 Task: Change the view settings in your email application.
Action: Mouse moved to (266, 32)
Screenshot: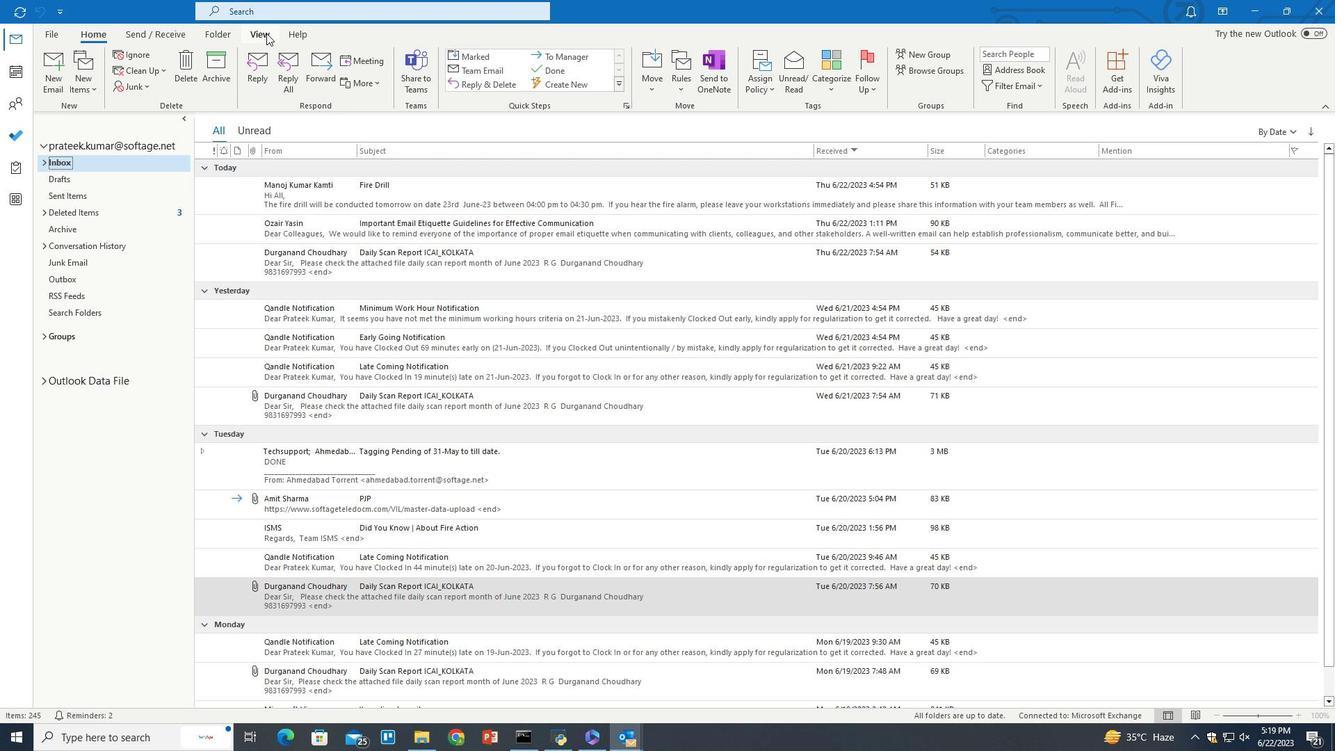 
Action: Mouse pressed left at (266, 32)
Screenshot: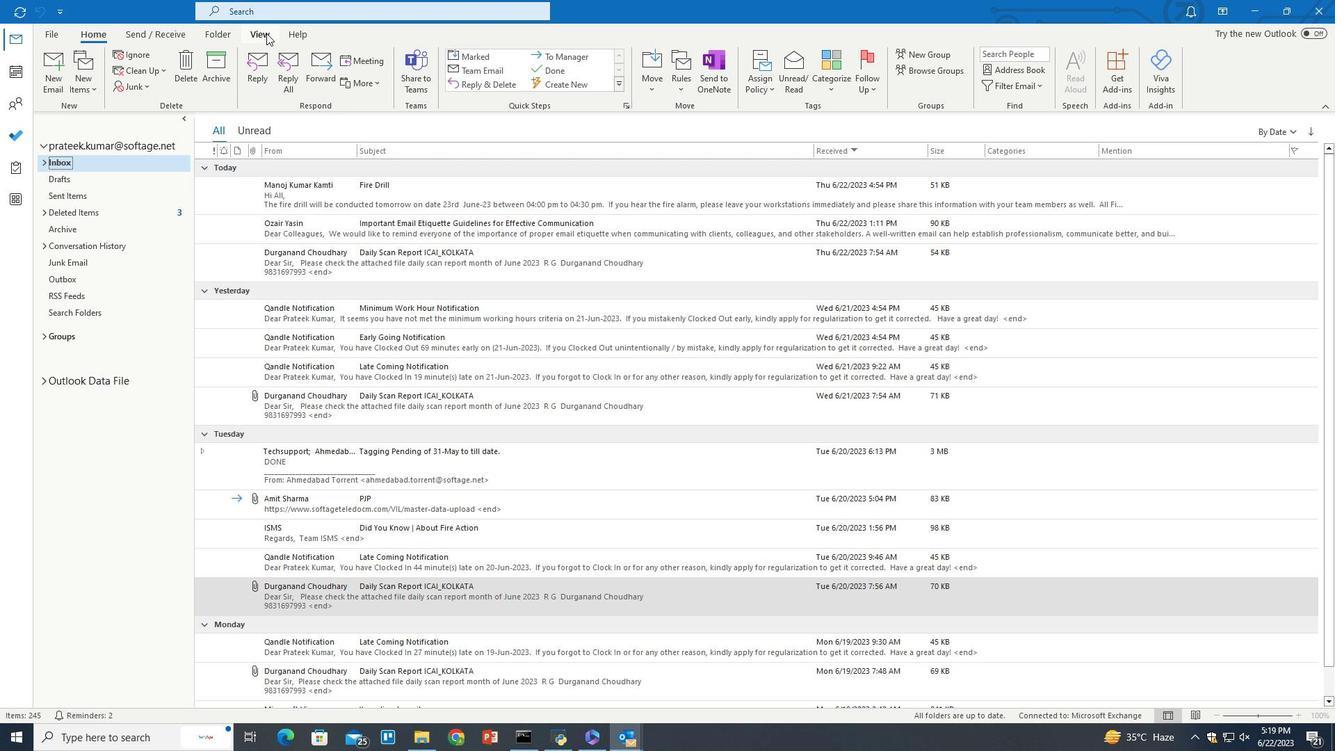 
Action: Mouse moved to (207, 84)
Screenshot: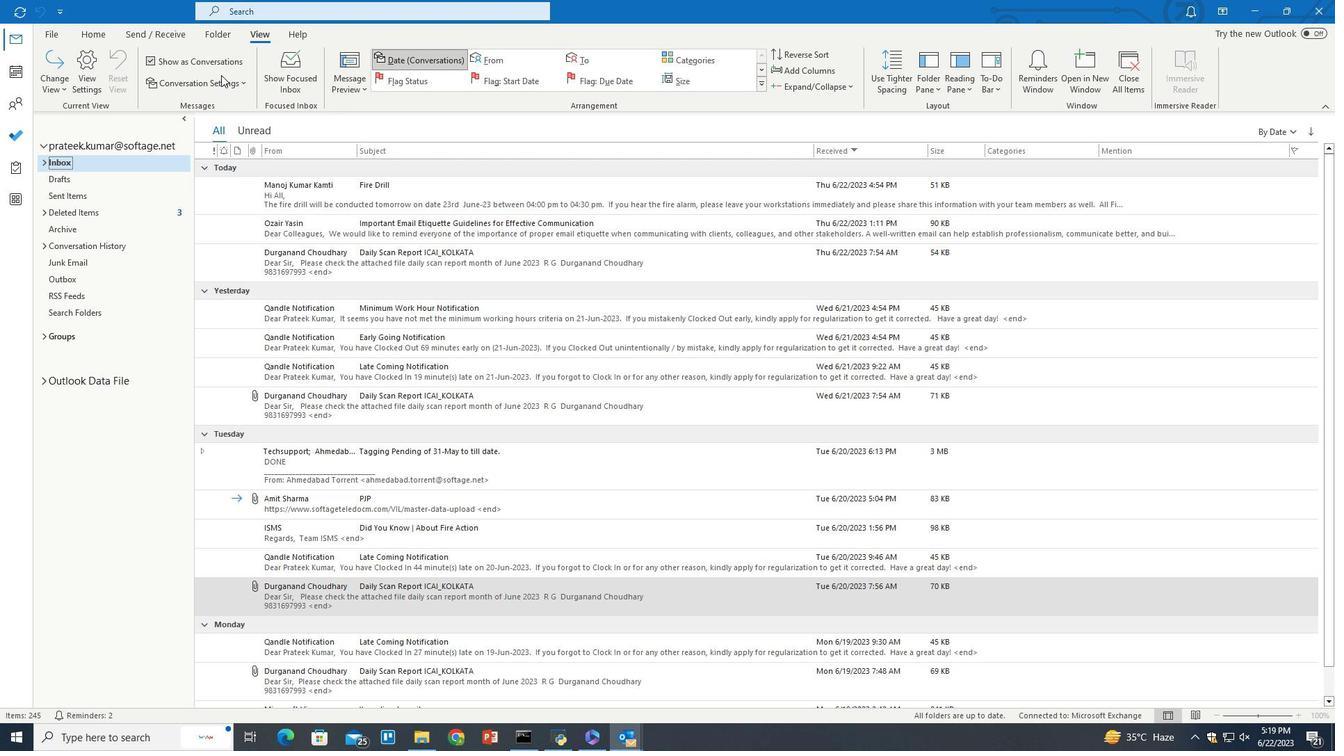
Action: Mouse pressed left at (207, 84)
Screenshot: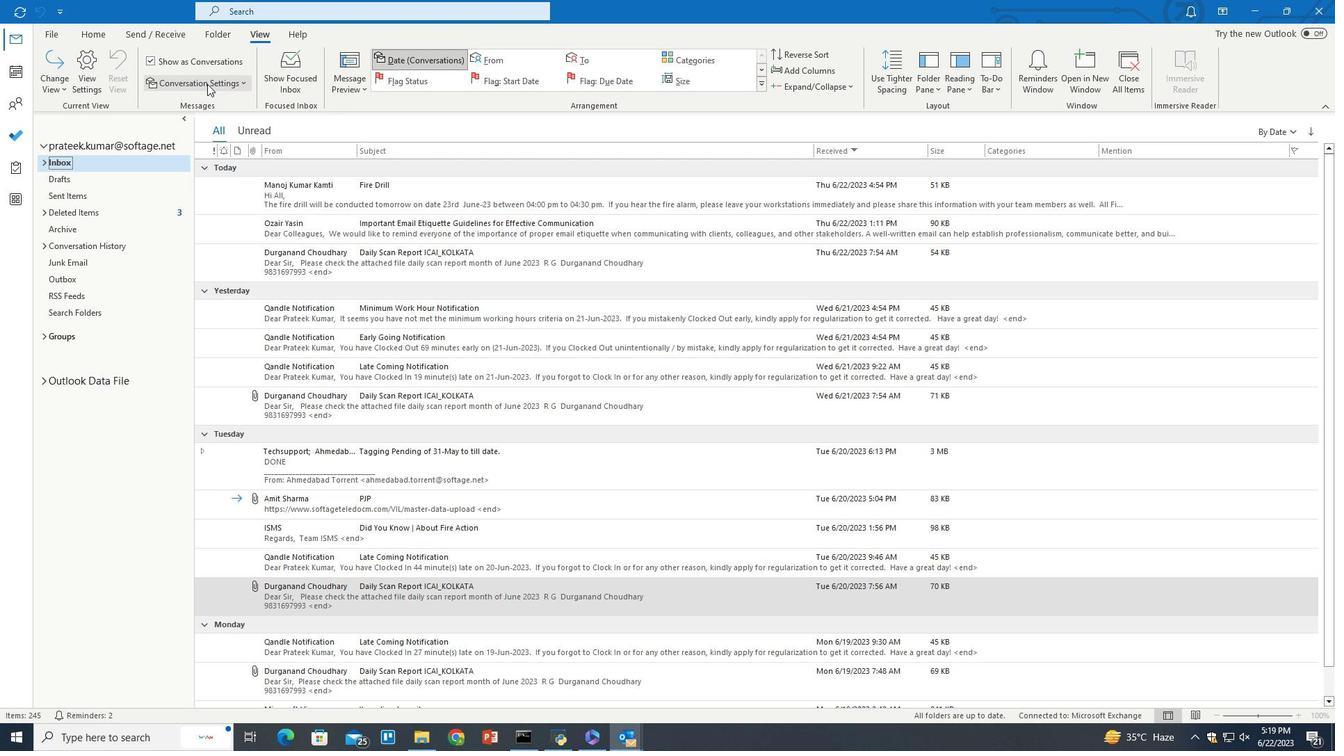 
Action: Mouse moved to (196, 115)
Screenshot: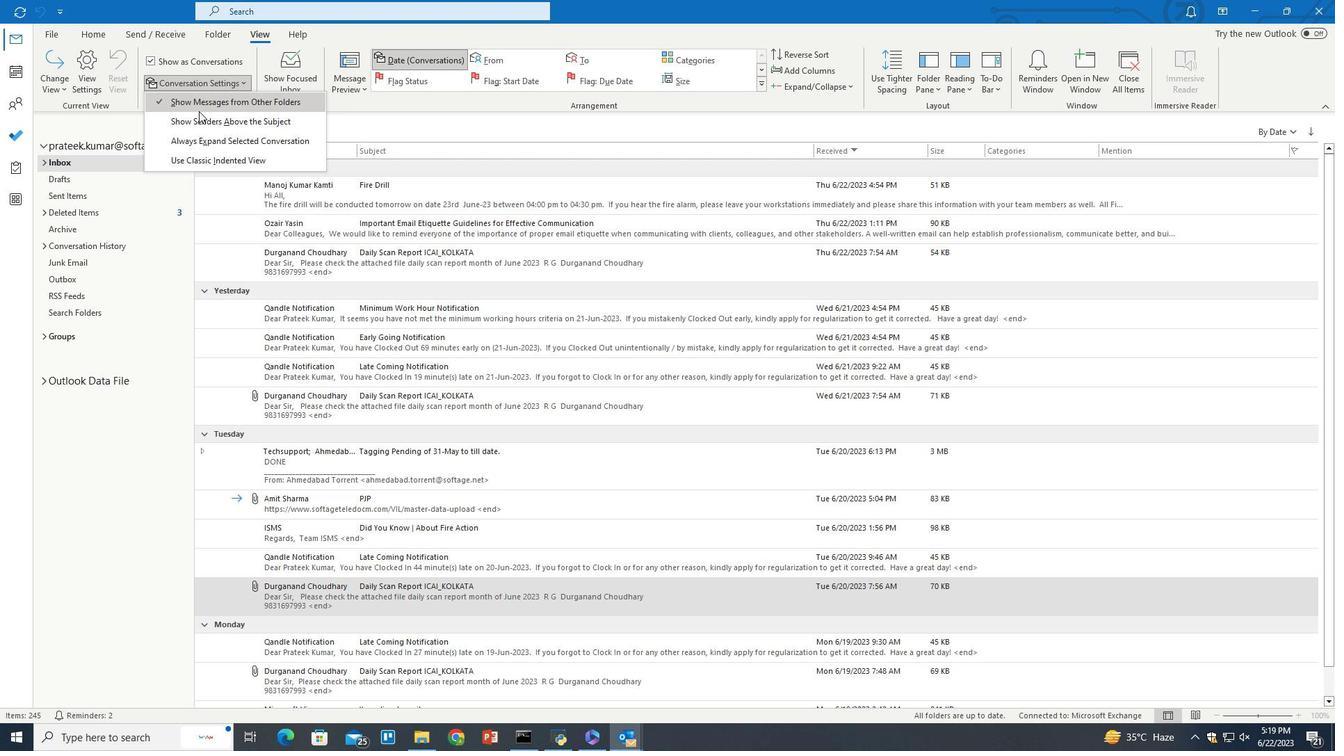 
Action: Mouse pressed left at (196, 115)
Screenshot: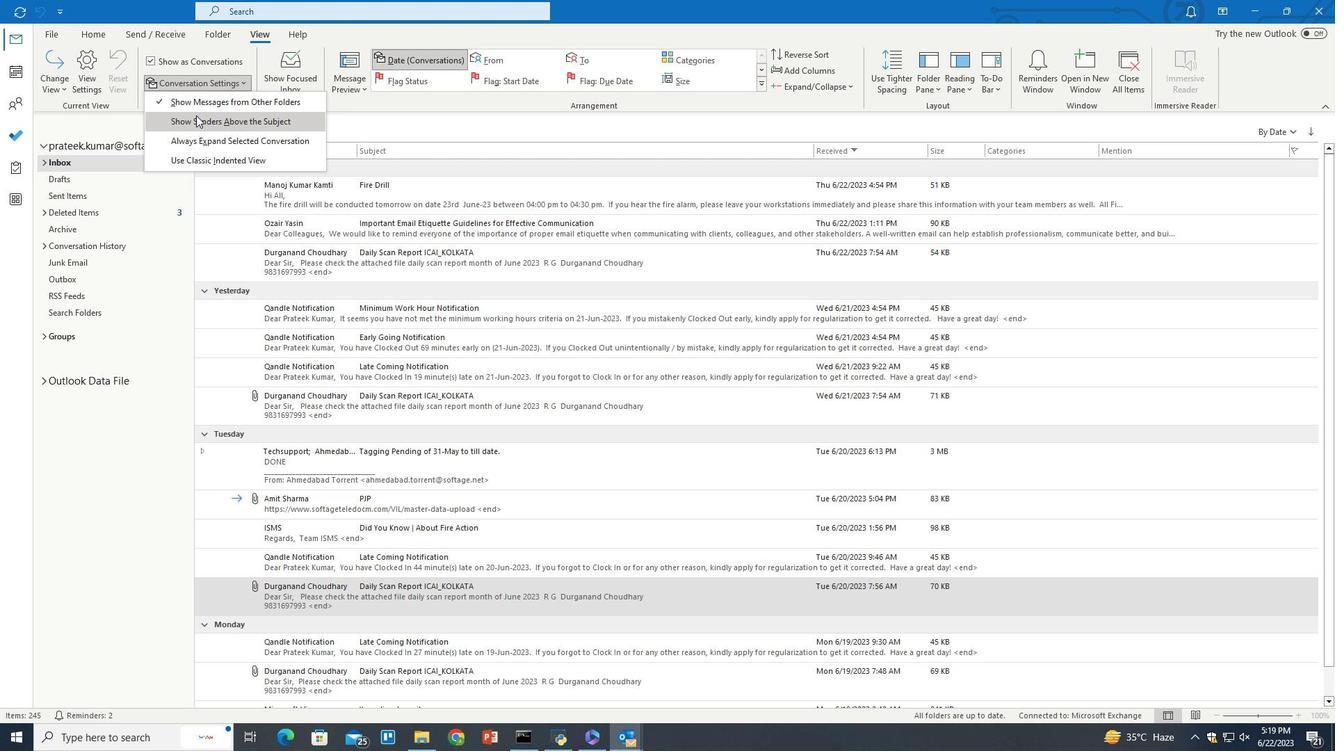 
Action: Mouse moved to (196, 116)
Screenshot: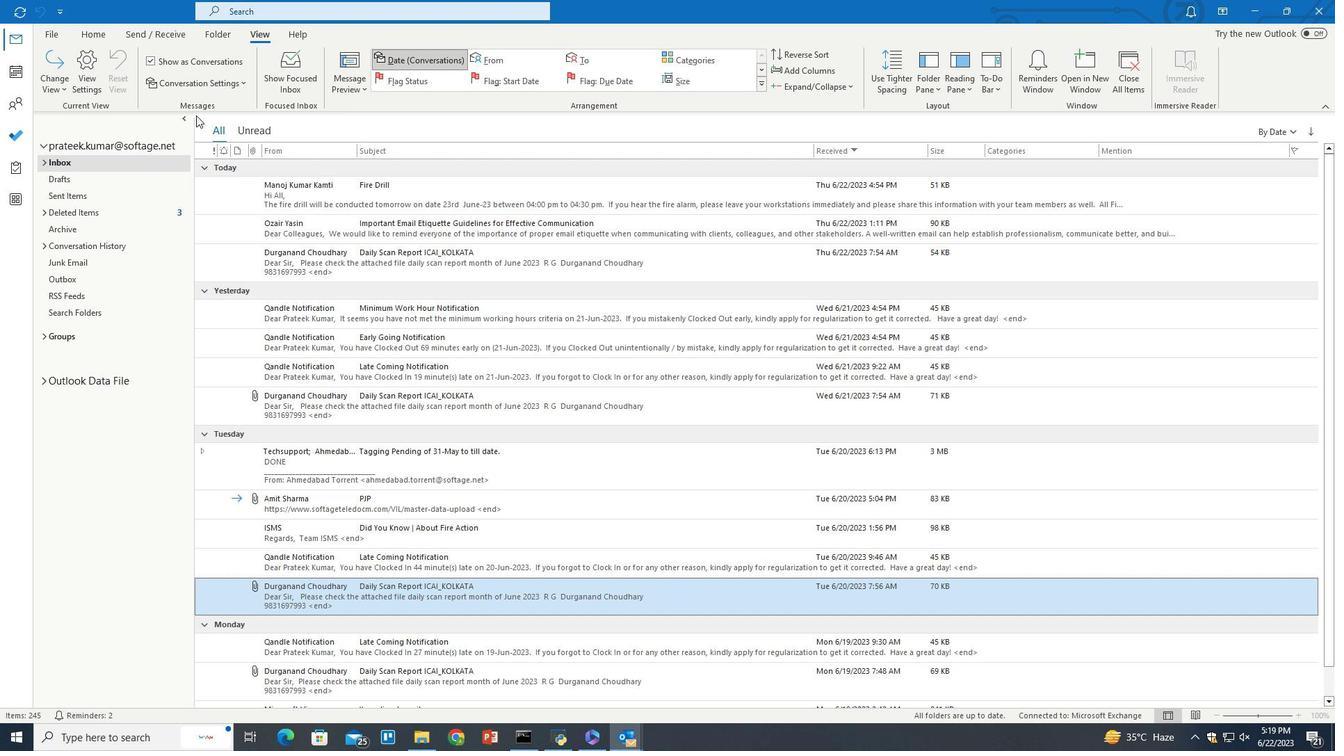 
